 Task: Learn more about a business.
Action: Mouse pressed left at (665, 82)
Screenshot: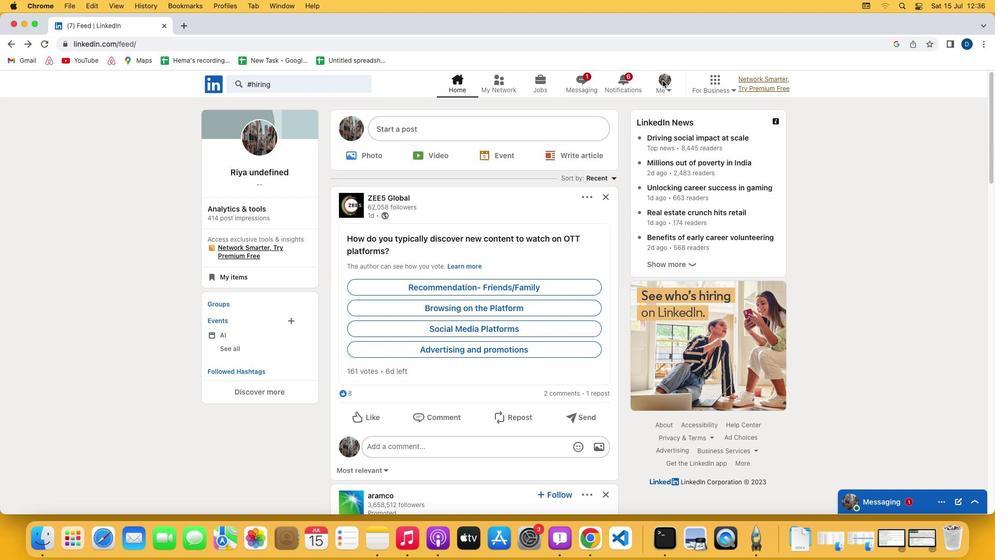 
Action: Mouse pressed left at (665, 82)
Screenshot: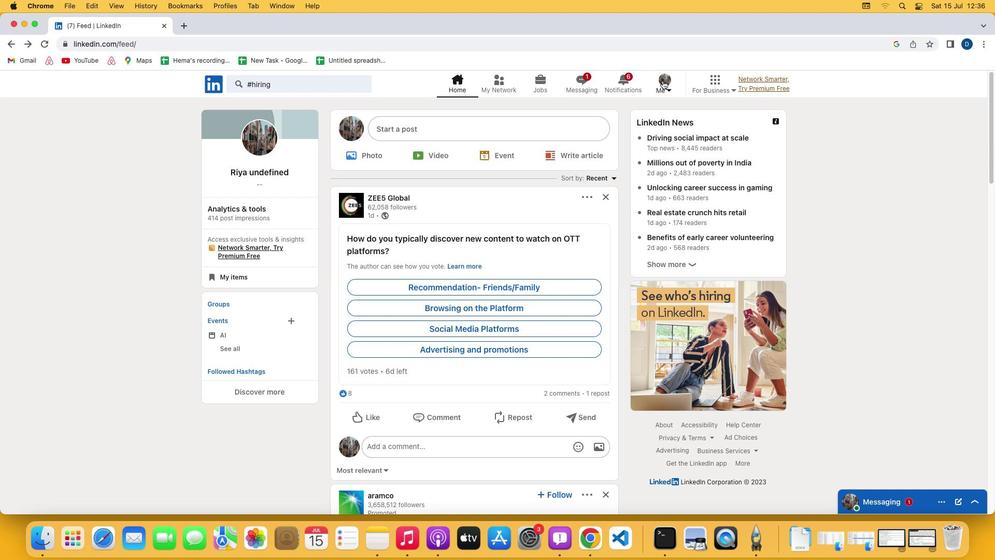 
Action: Mouse moved to (580, 197)
Screenshot: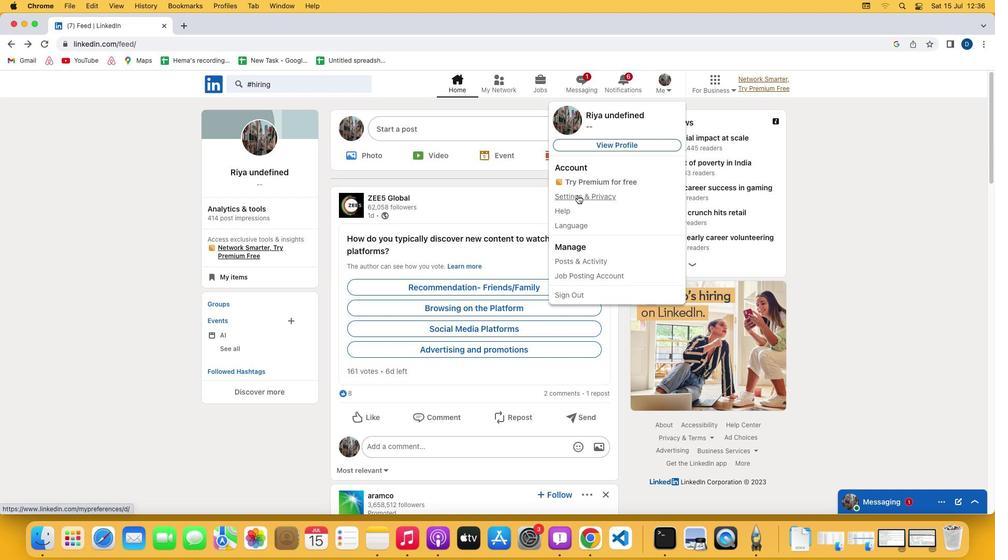 
Action: Mouse pressed left at (580, 197)
Screenshot: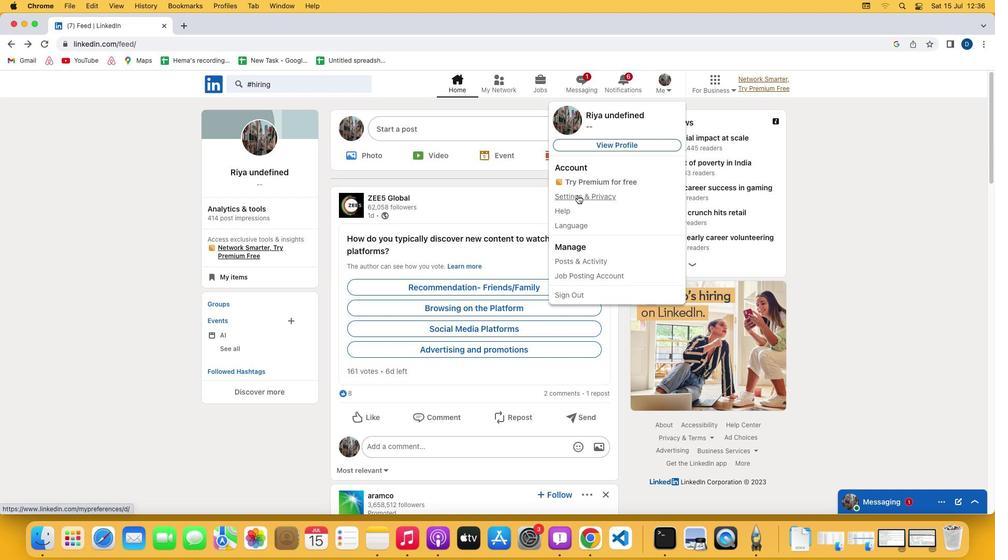 
Action: Mouse moved to (527, 349)
Screenshot: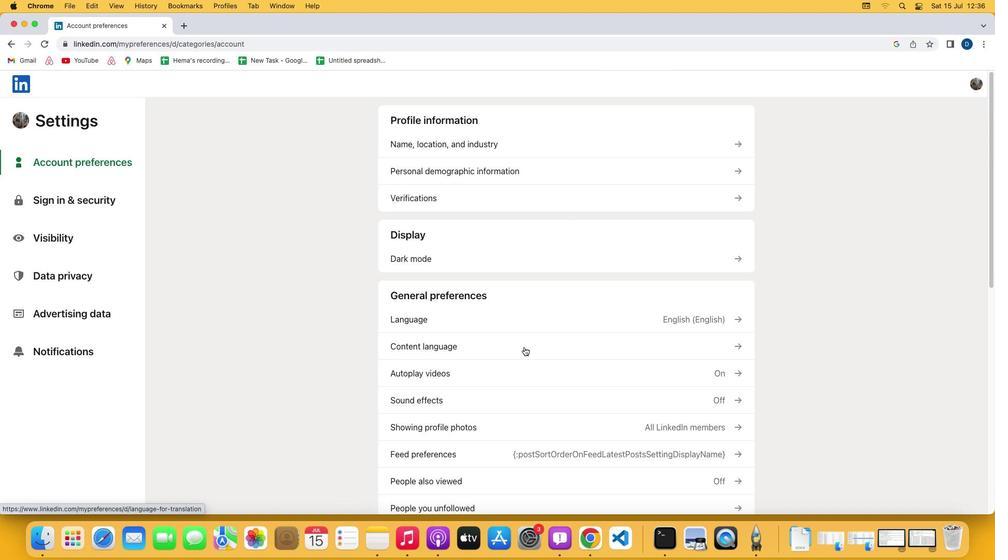 
Action: Mouse scrolled (527, 349) with delta (2, 1)
Screenshot: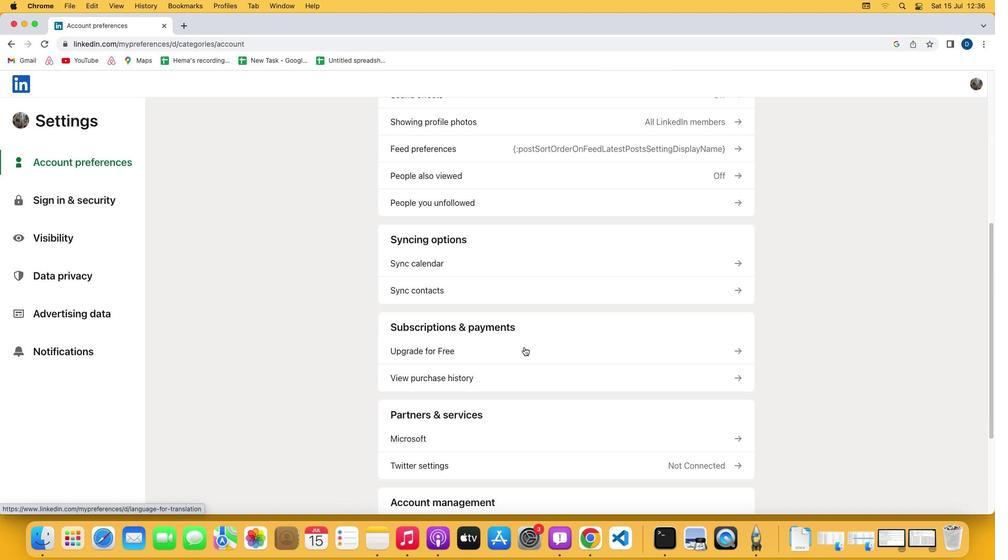 
Action: Mouse scrolled (527, 349) with delta (2, 1)
Screenshot: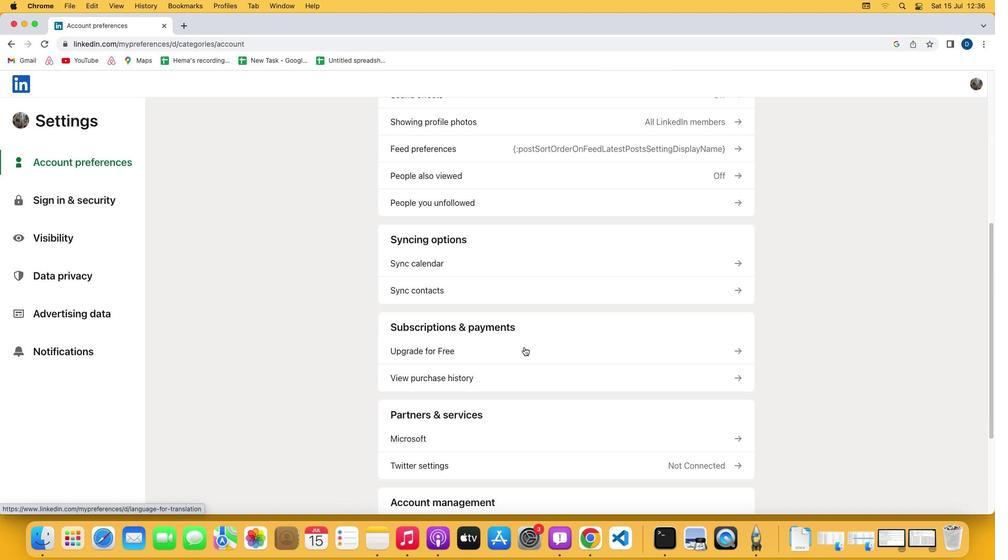 
Action: Mouse scrolled (527, 349) with delta (2, 0)
Screenshot: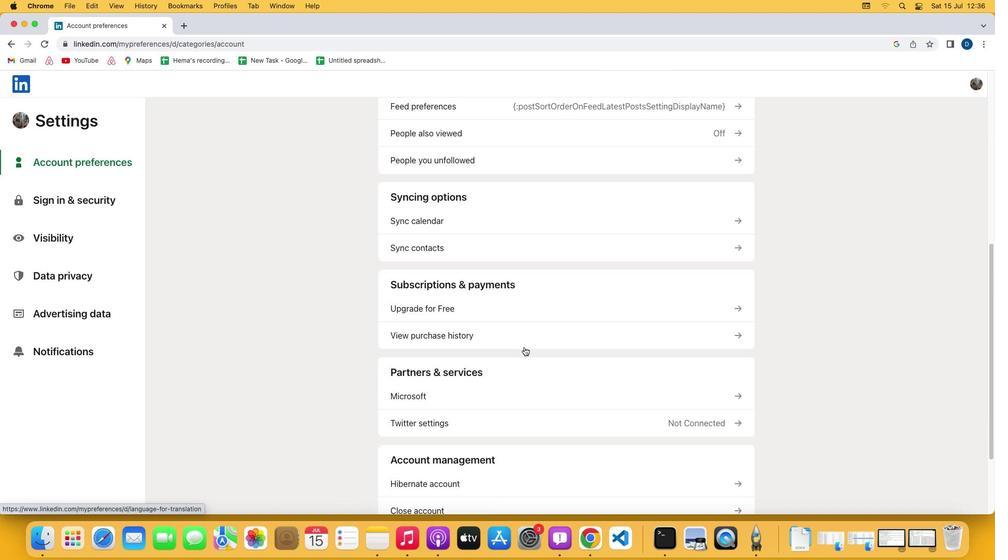 
Action: Mouse scrolled (527, 349) with delta (2, 0)
Screenshot: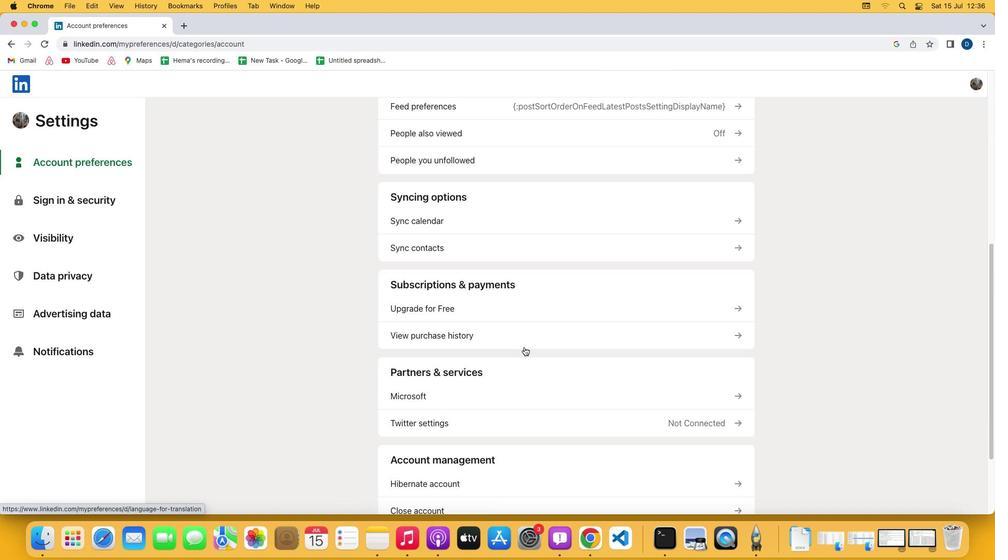 
Action: Mouse scrolled (527, 349) with delta (2, 0)
Screenshot: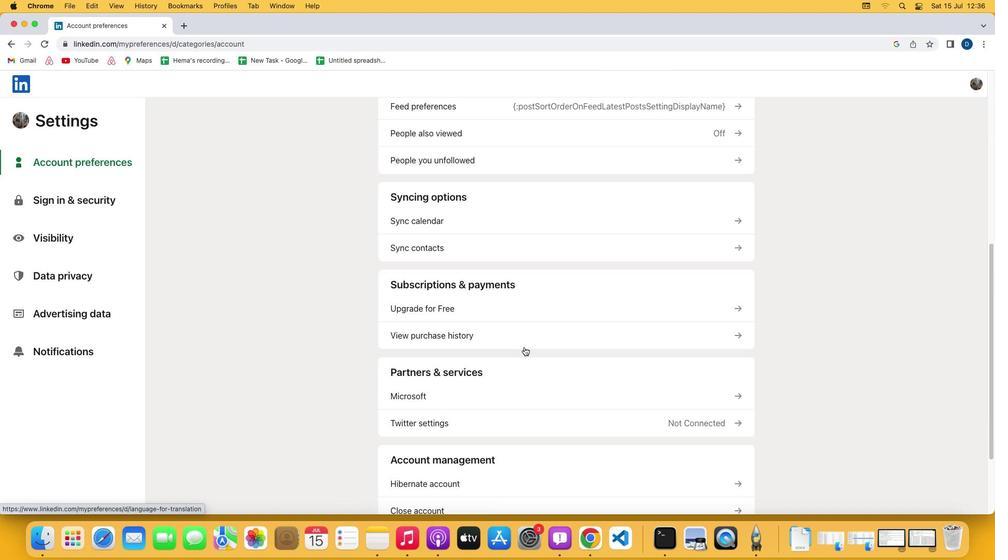 
Action: Mouse scrolled (527, 349) with delta (2, 1)
Screenshot: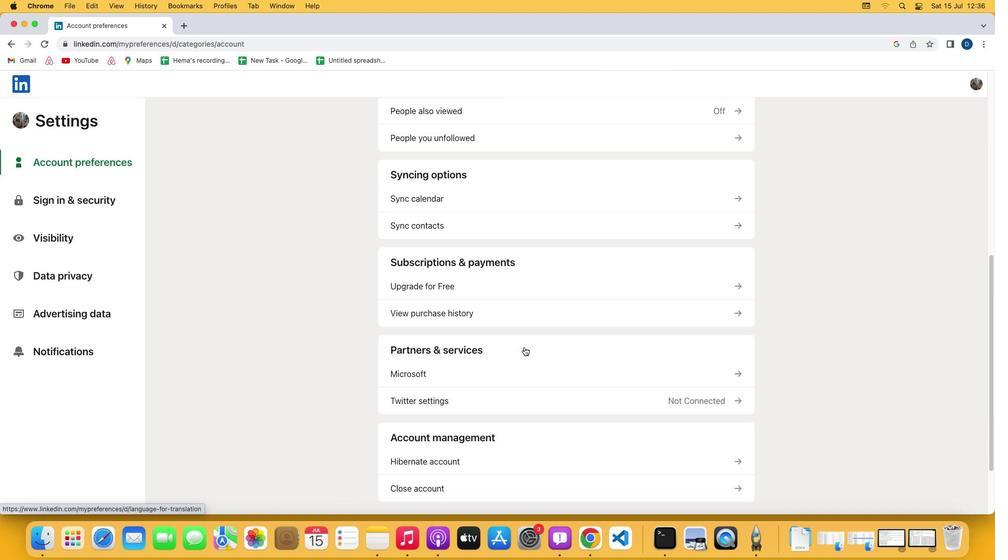 
Action: Mouse scrolled (527, 349) with delta (2, 1)
Screenshot: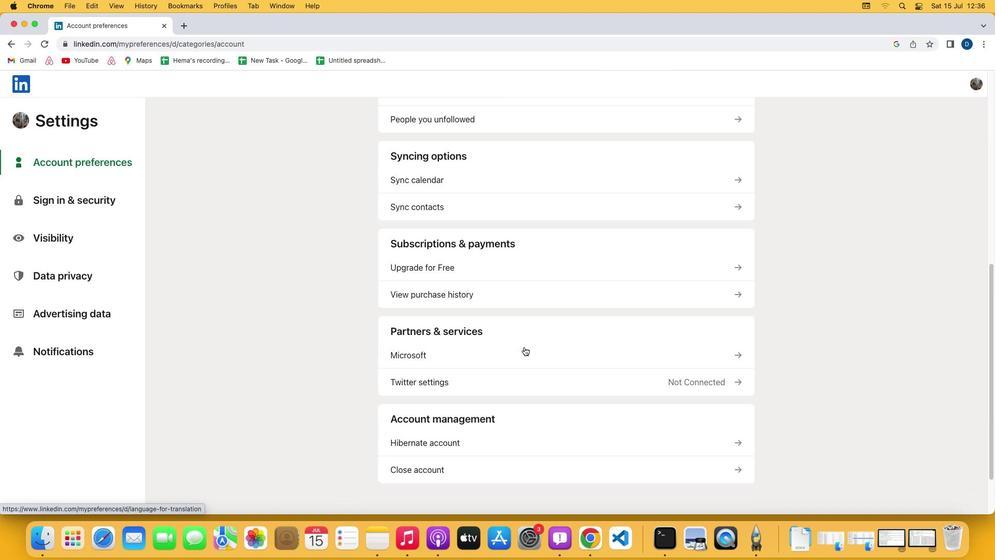 
Action: Mouse scrolled (527, 349) with delta (2, 1)
Screenshot: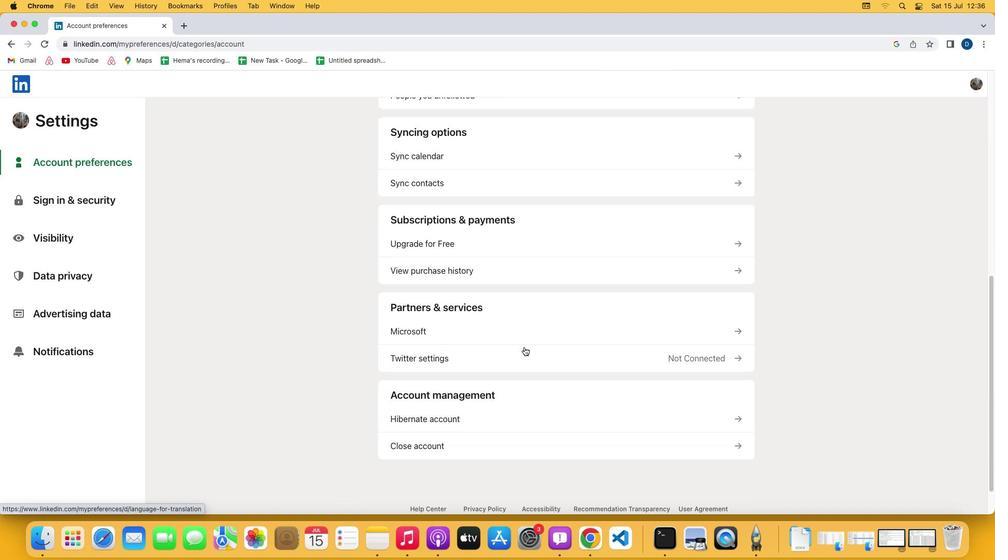 
Action: Mouse moved to (450, 238)
Screenshot: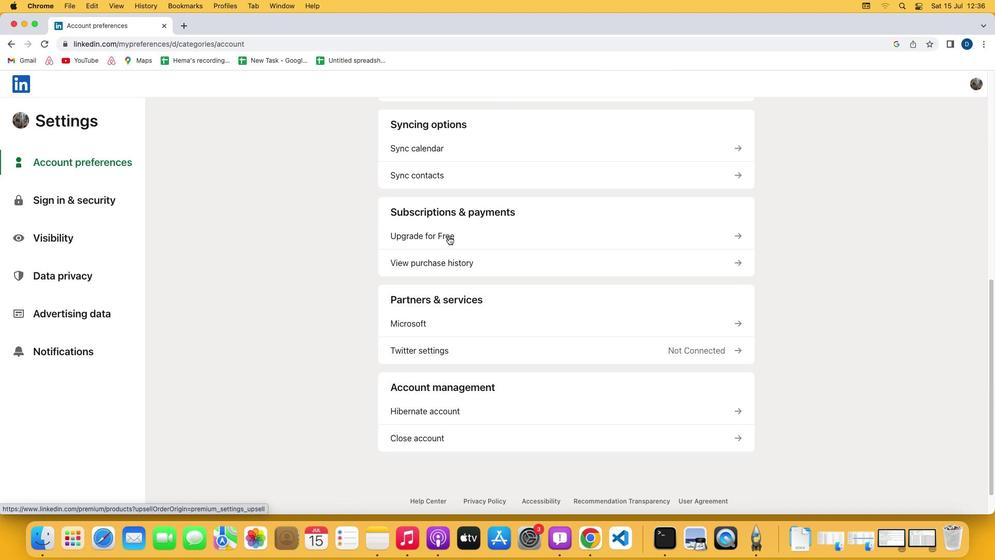 
Action: Mouse pressed left at (450, 238)
Screenshot: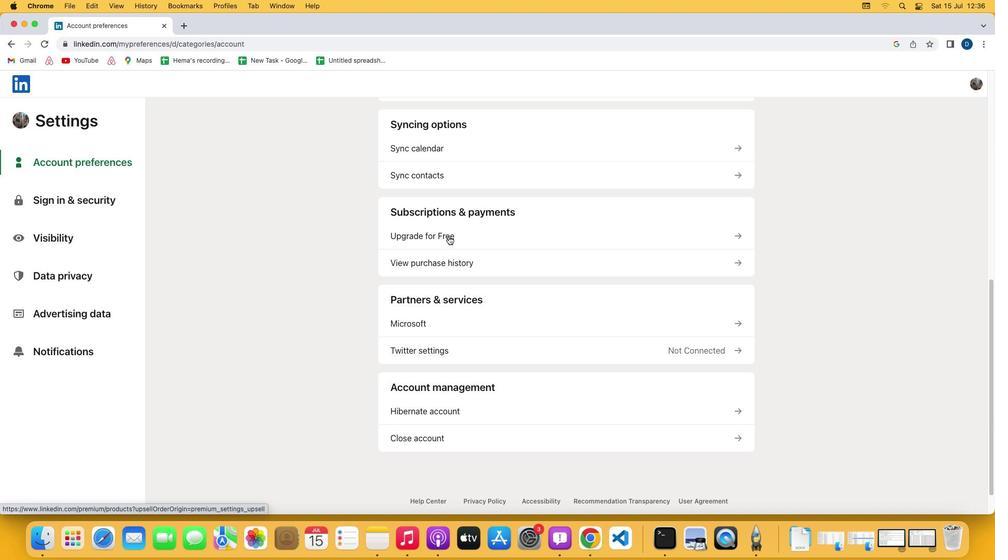 
Action: Mouse moved to (414, 284)
Screenshot: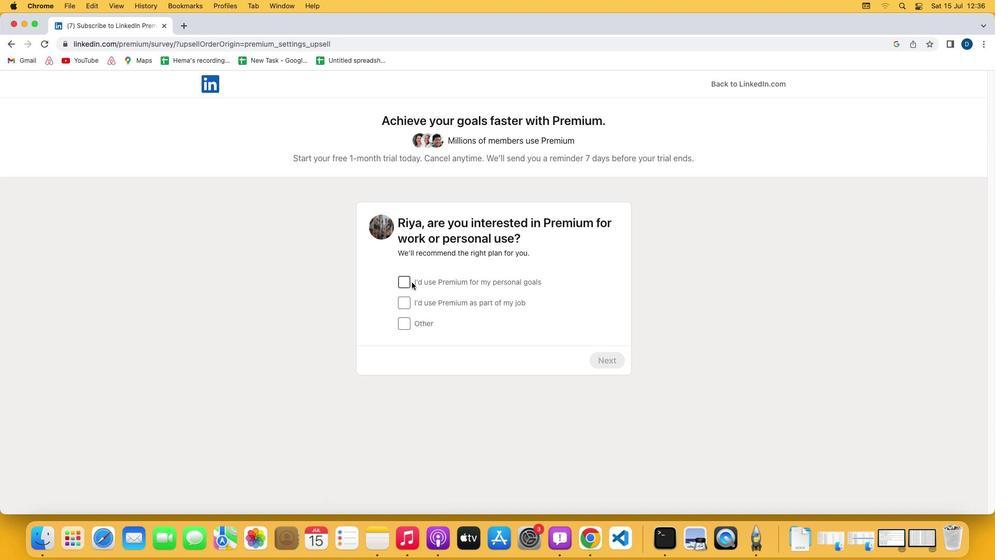 
Action: Mouse pressed left at (414, 284)
Screenshot: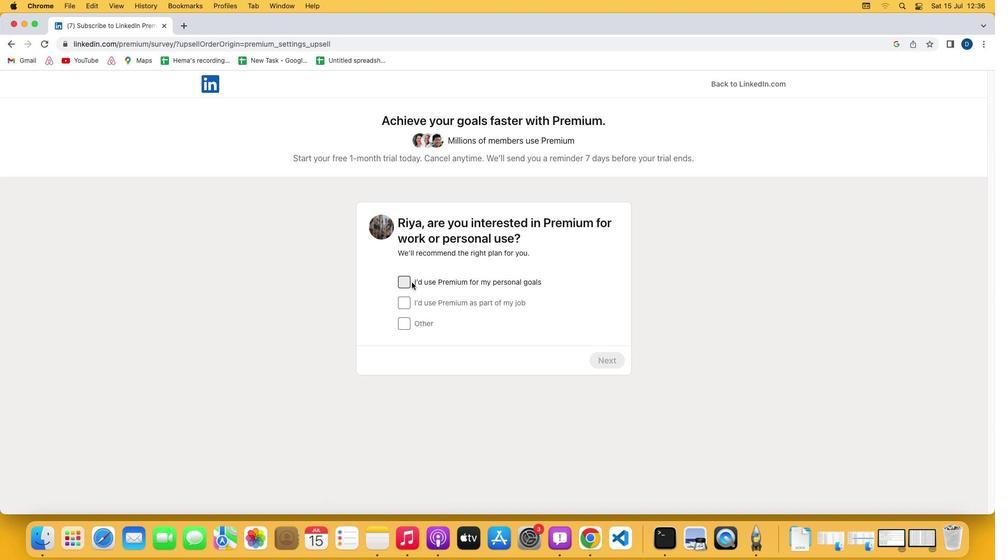 
Action: Mouse moved to (618, 362)
Screenshot: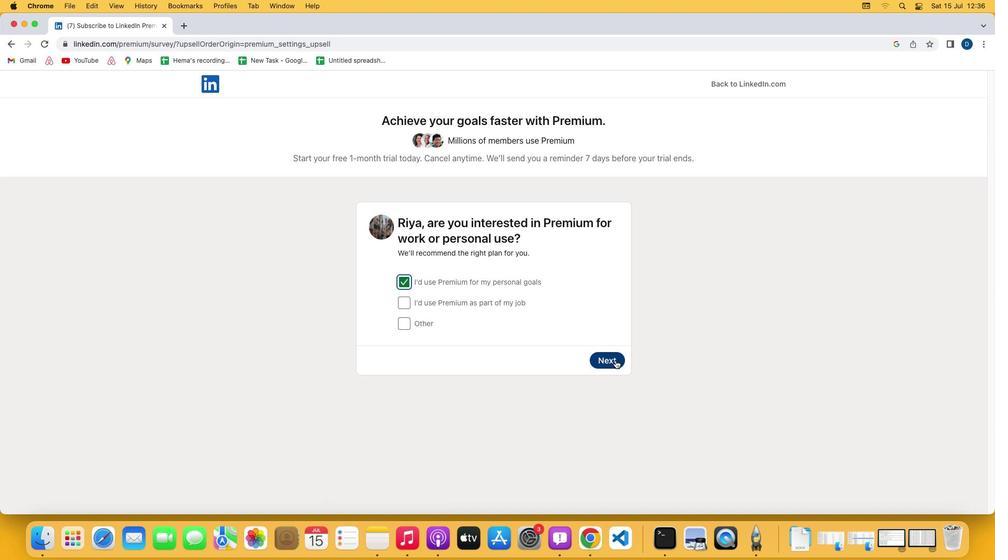 
Action: Mouse pressed left at (618, 362)
Screenshot: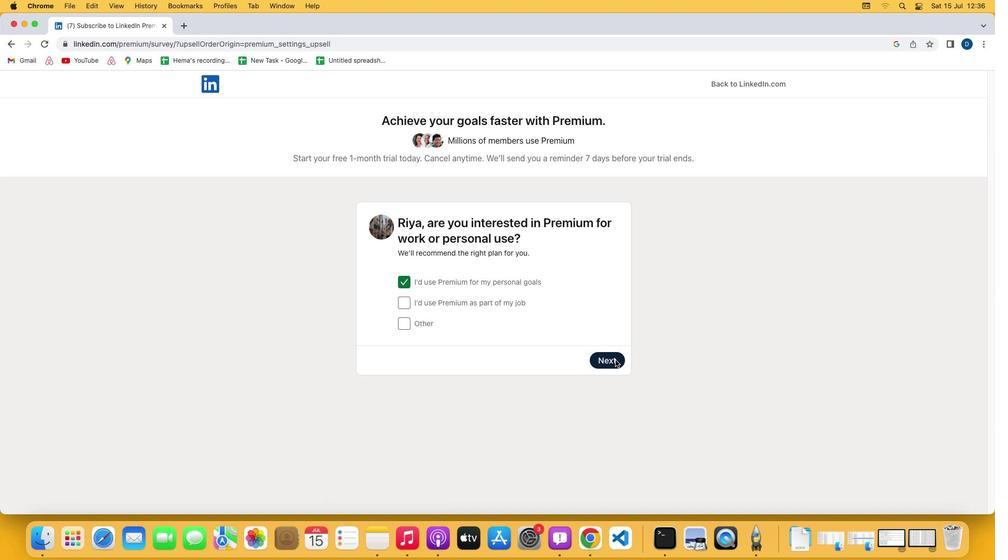 
Action: Mouse moved to (607, 424)
Screenshot: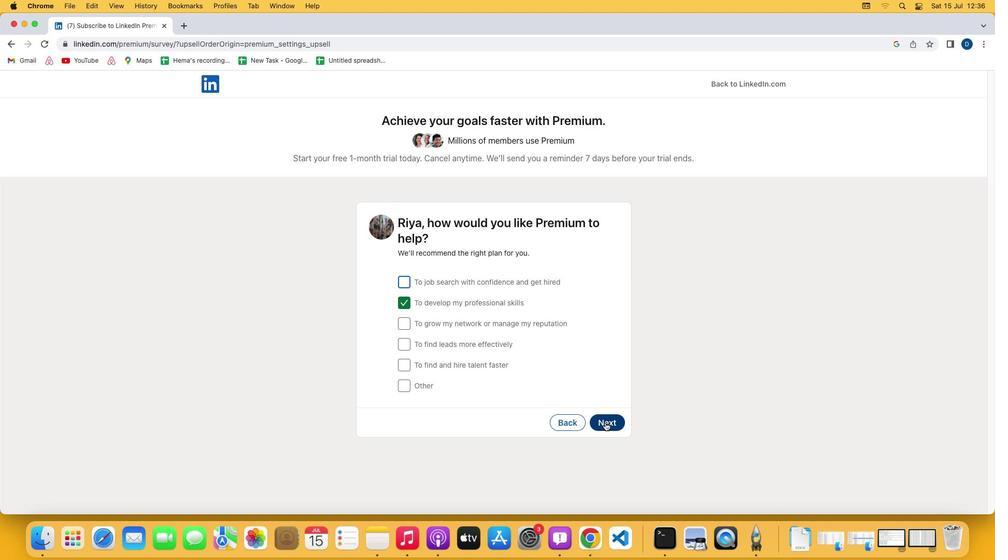 
Action: Mouse pressed left at (607, 424)
Screenshot: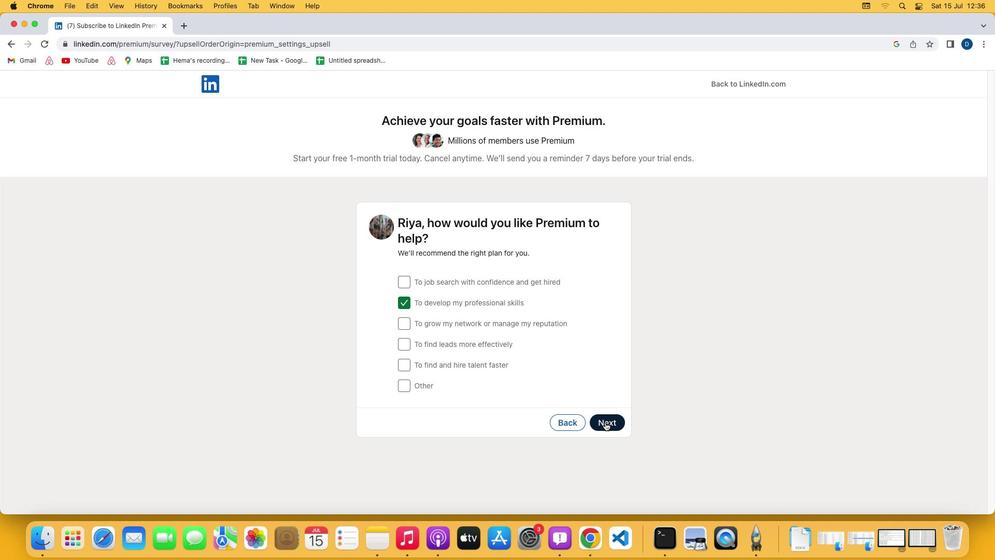 
Action: Mouse moved to (411, 365)
Screenshot: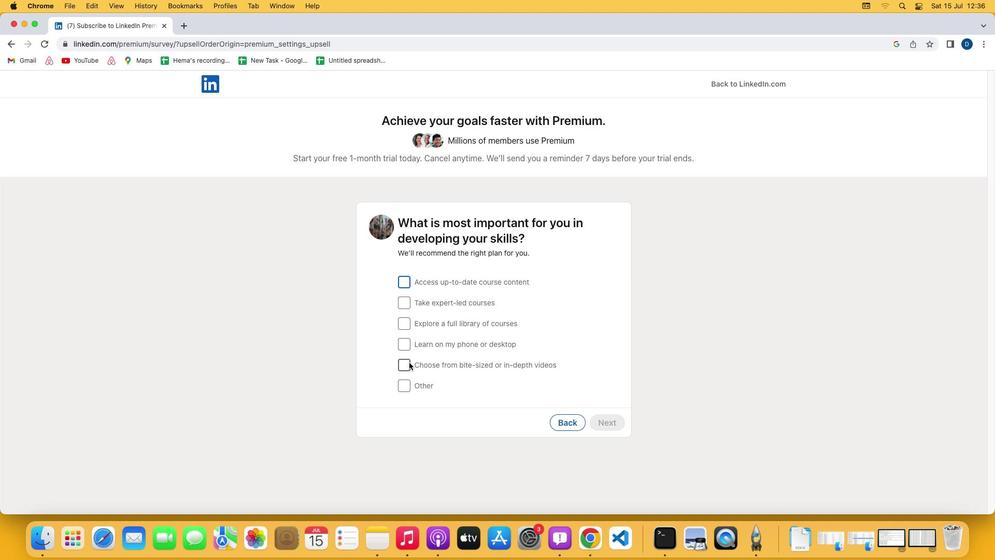 
Action: Mouse pressed left at (411, 365)
Screenshot: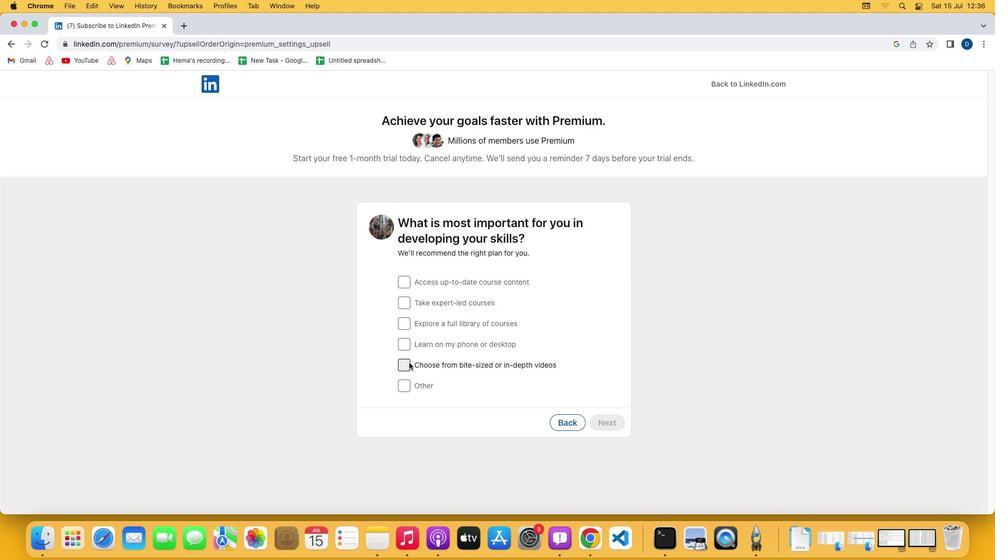 
Action: Mouse moved to (619, 427)
Screenshot: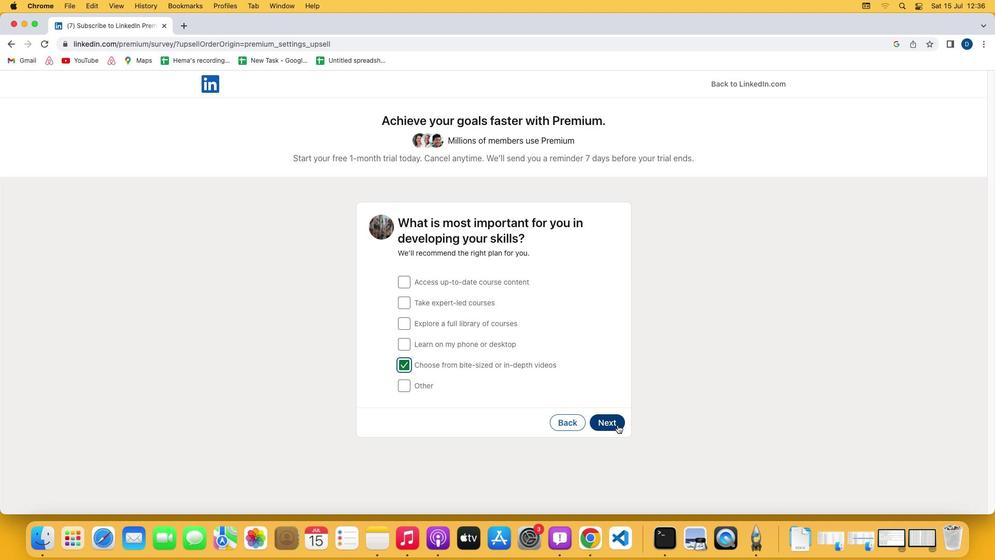 
Action: Mouse pressed left at (619, 427)
Screenshot: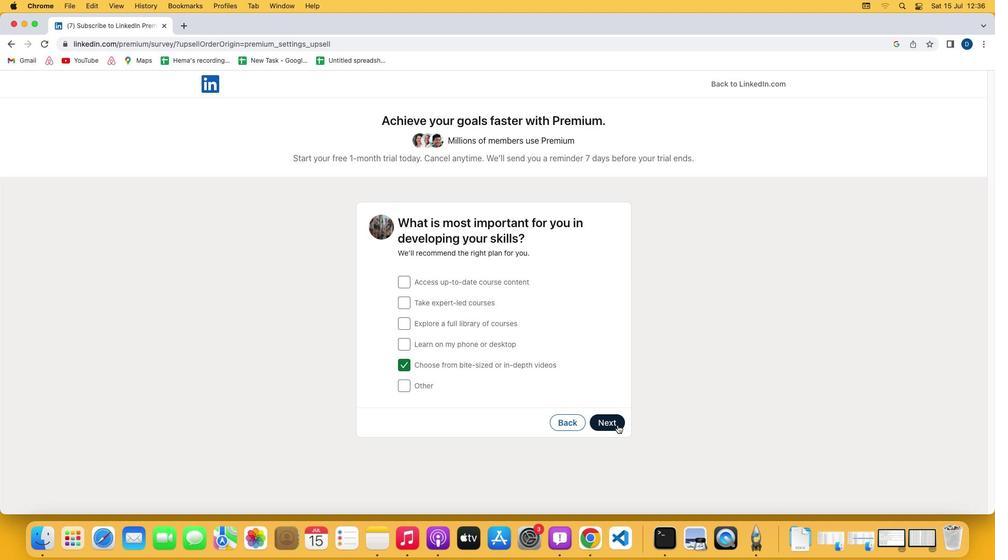 
Action: Mouse moved to (531, 411)
Screenshot: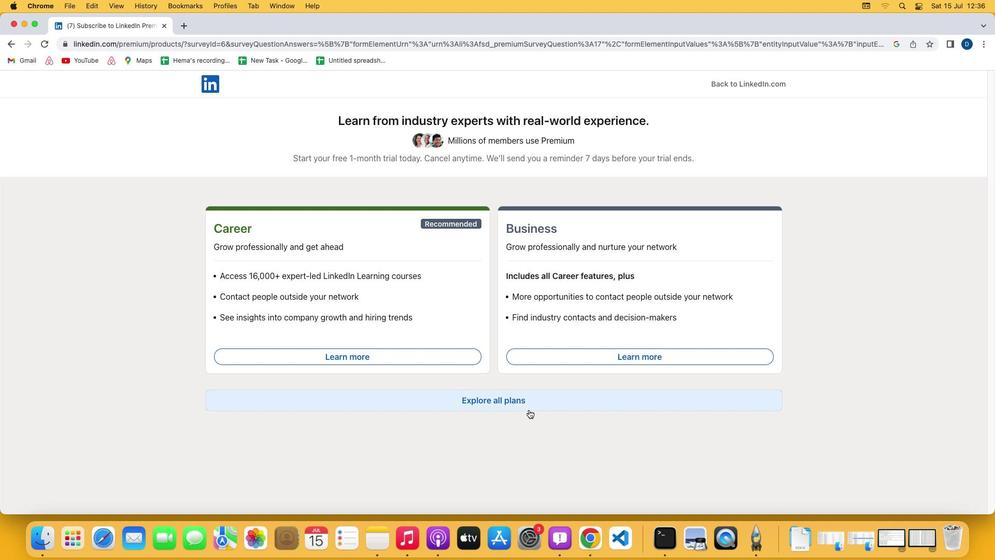
Action: Mouse pressed left at (531, 411)
Screenshot: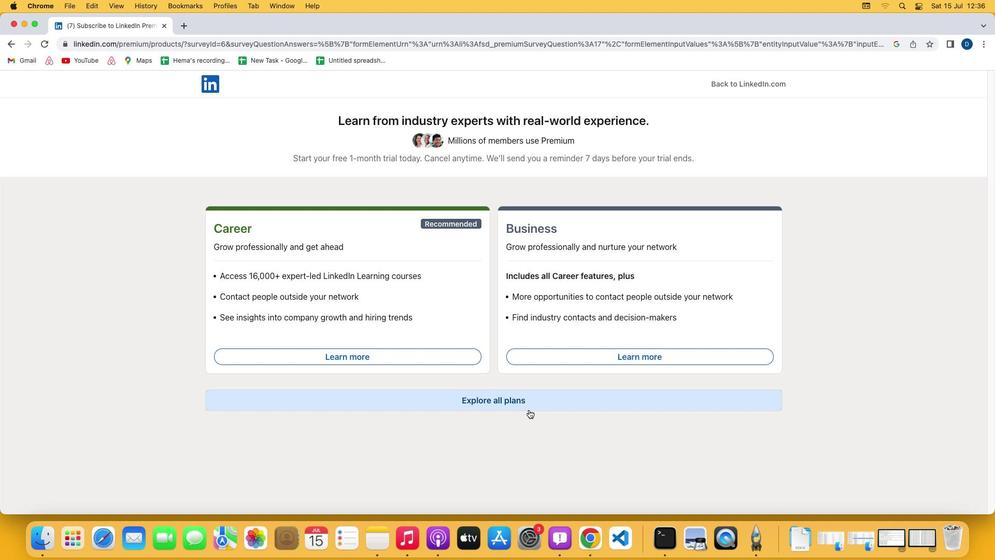 
Action: Mouse moved to (430, 427)
Screenshot: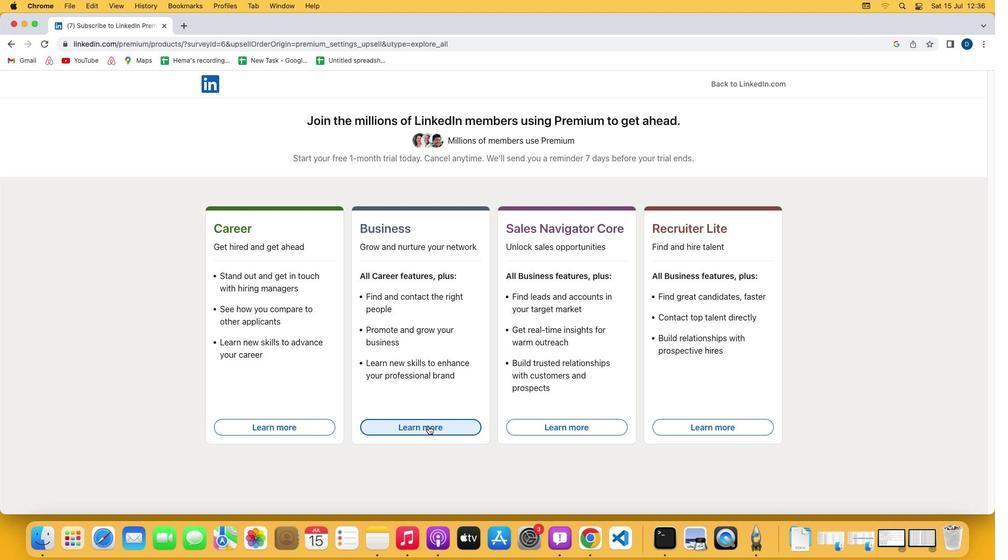 
Action: Mouse pressed left at (430, 427)
Screenshot: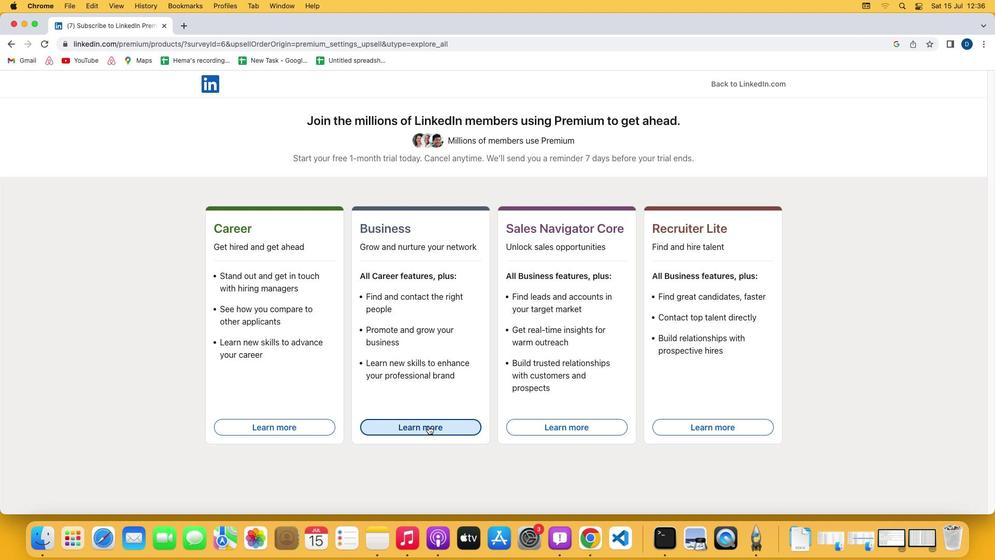 
Action: Mouse moved to (430, 428)
Screenshot: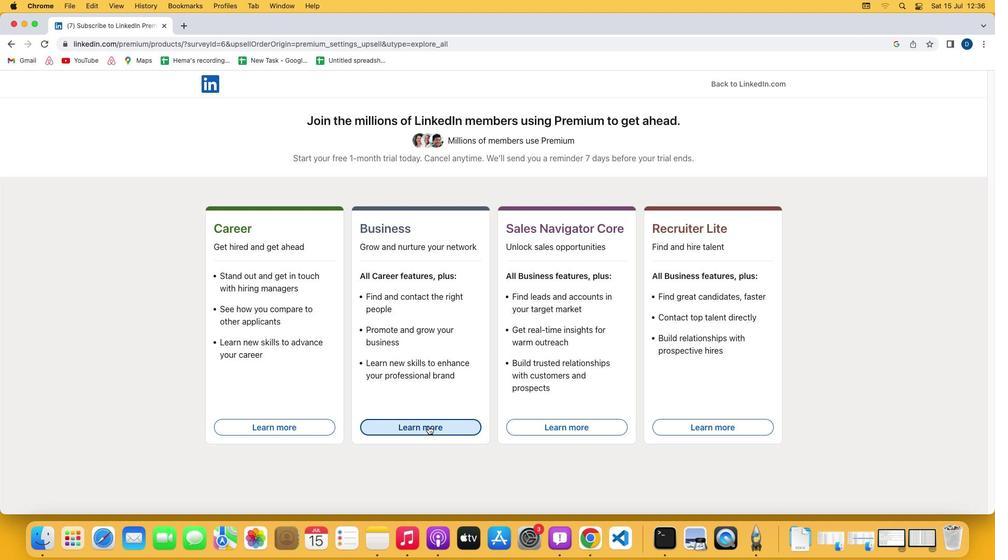 
